 Task: Check the sale-to-list price of single-family homes in the last 1 year.
Action: Mouse moved to (622, 63)
Screenshot: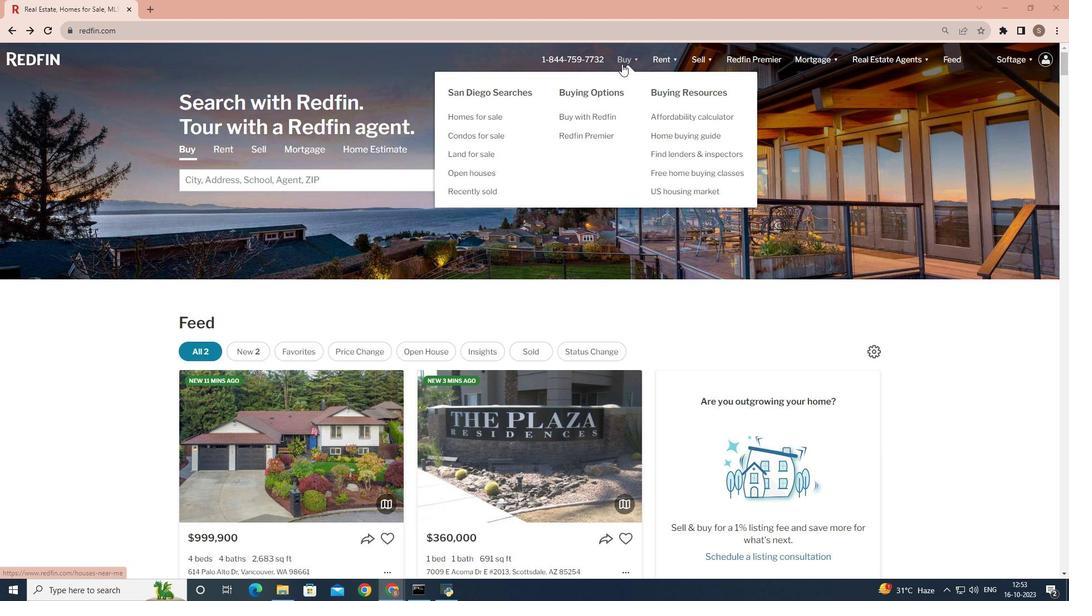 
Action: Mouse pressed left at (622, 63)
Screenshot: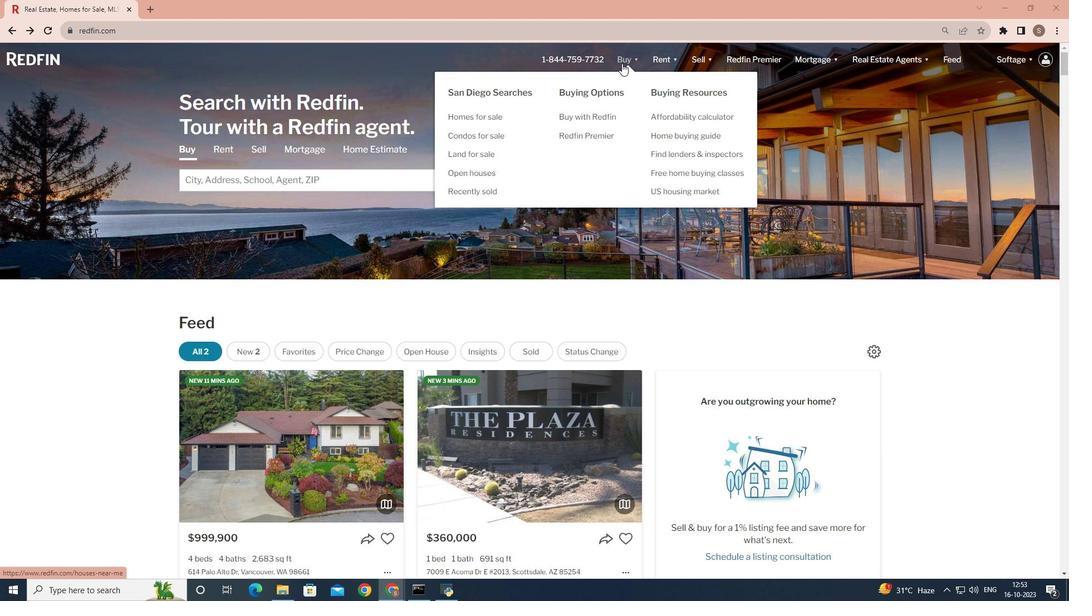 
Action: Mouse moved to (295, 233)
Screenshot: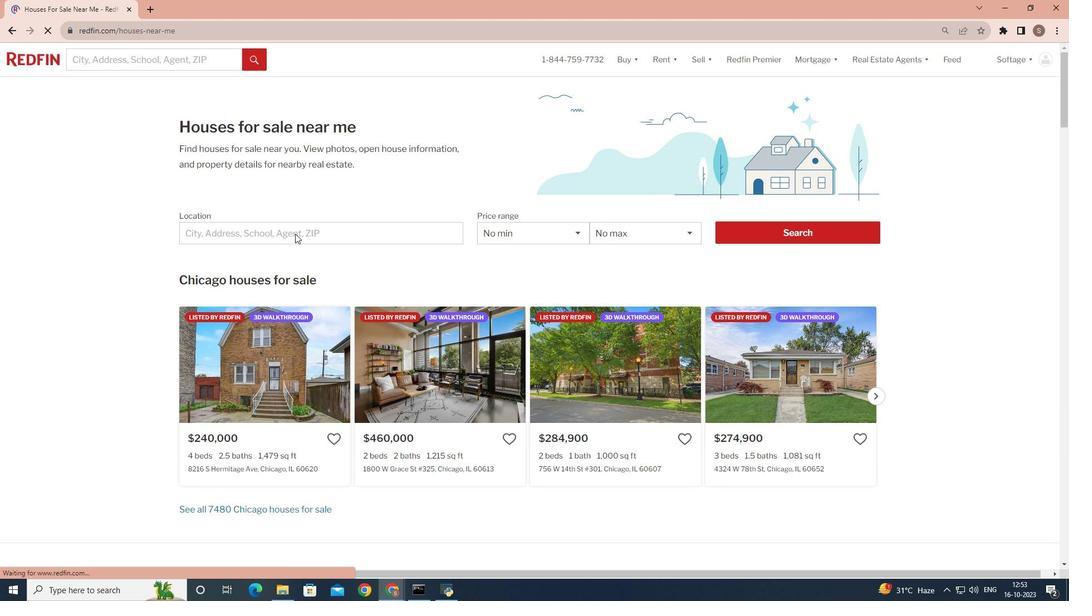 
Action: Mouse pressed left at (295, 233)
Screenshot: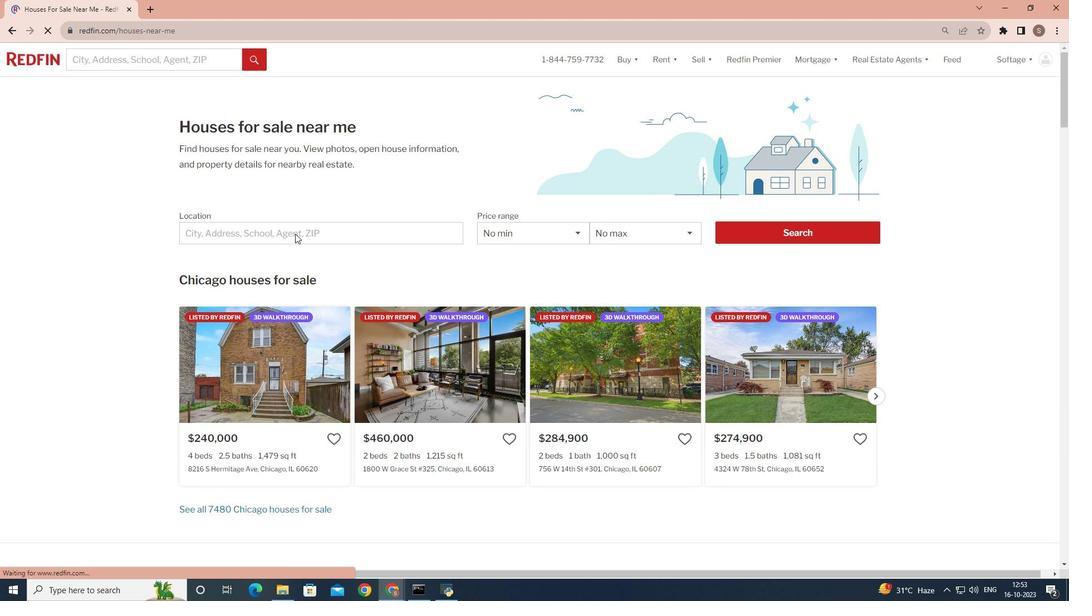 
Action: Mouse moved to (217, 234)
Screenshot: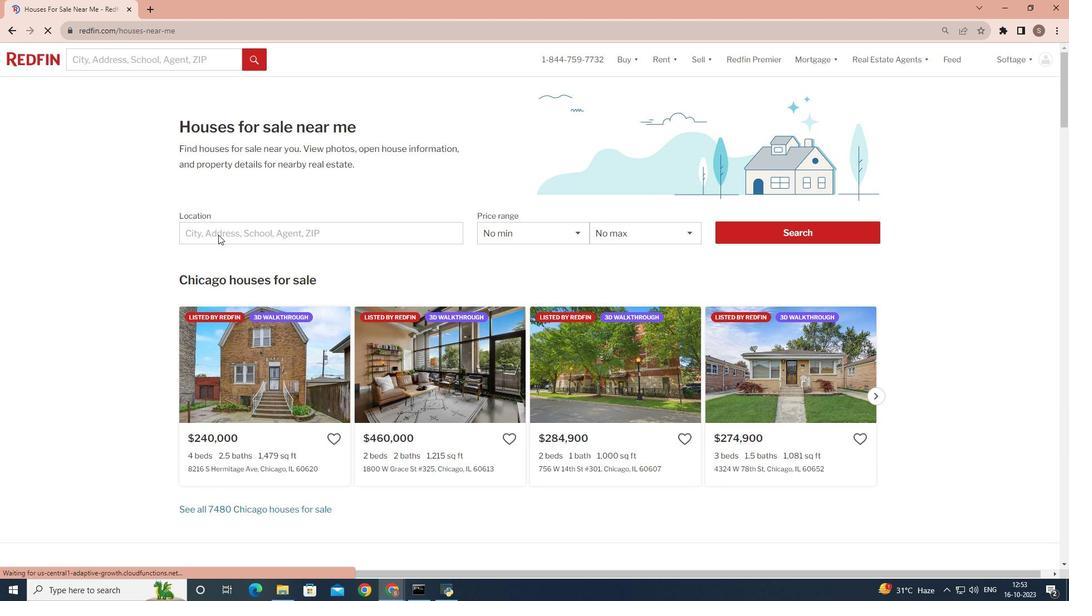 
Action: Mouse pressed left at (217, 234)
Screenshot: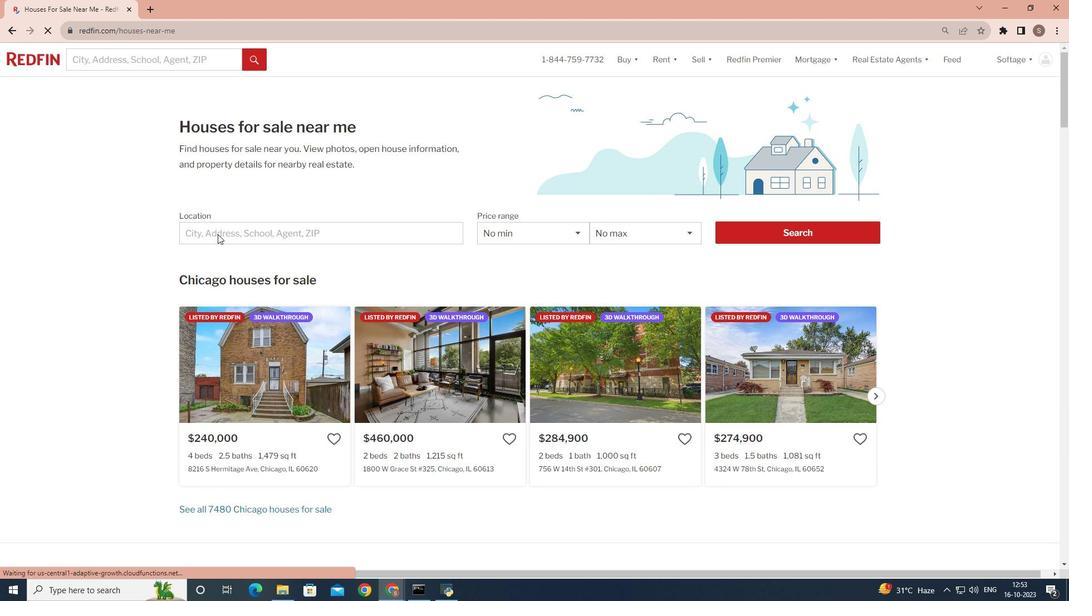 
Action: Mouse moved to (214, 233)
Screenshot: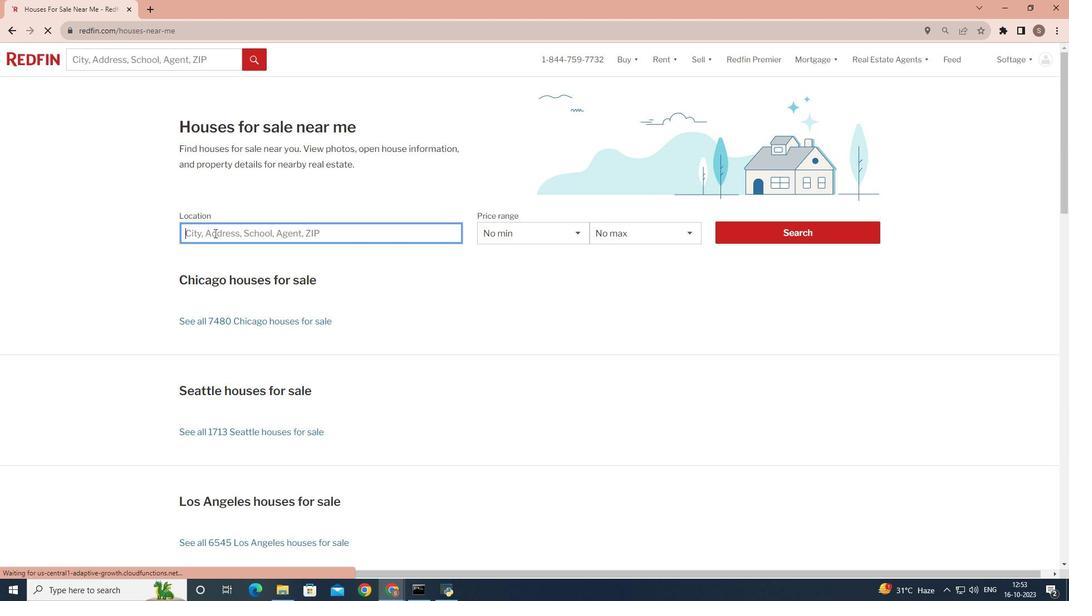 
Action: Key pressed <Key.shift>San<Key.space><Key.shift>Diego
Screenshot: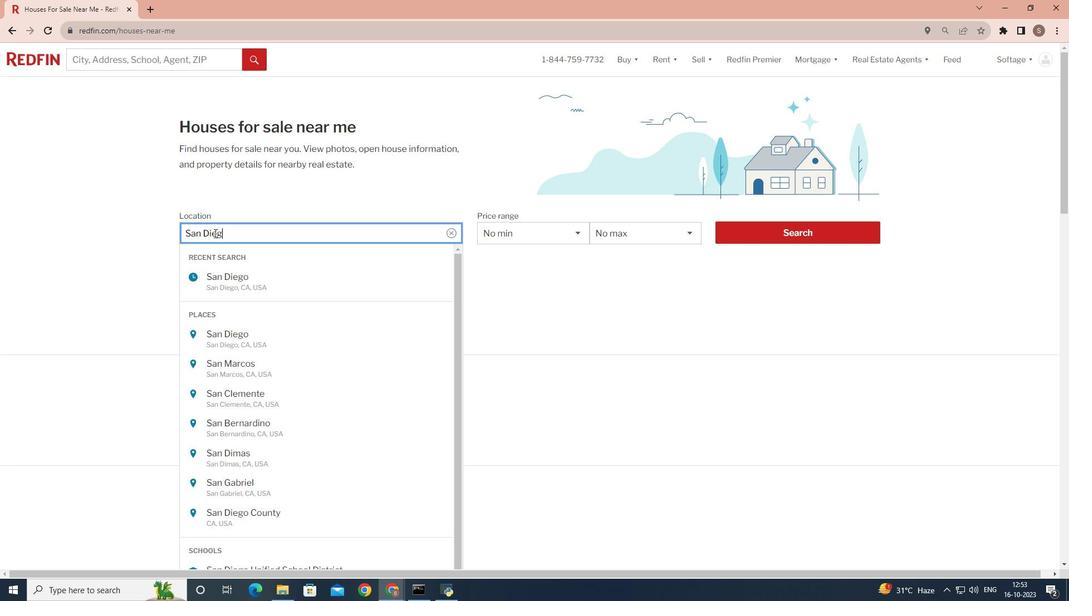 
Action: Mouse moved to (783, 239)
Screenshot: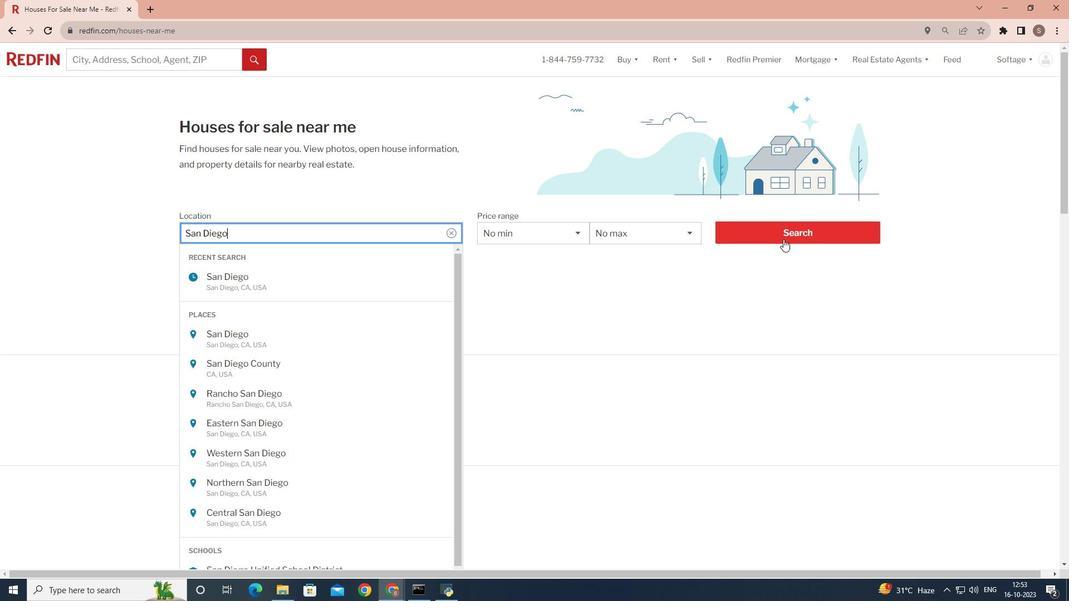 
Action: Mouse pressed left at (783, 239)
Screenshot: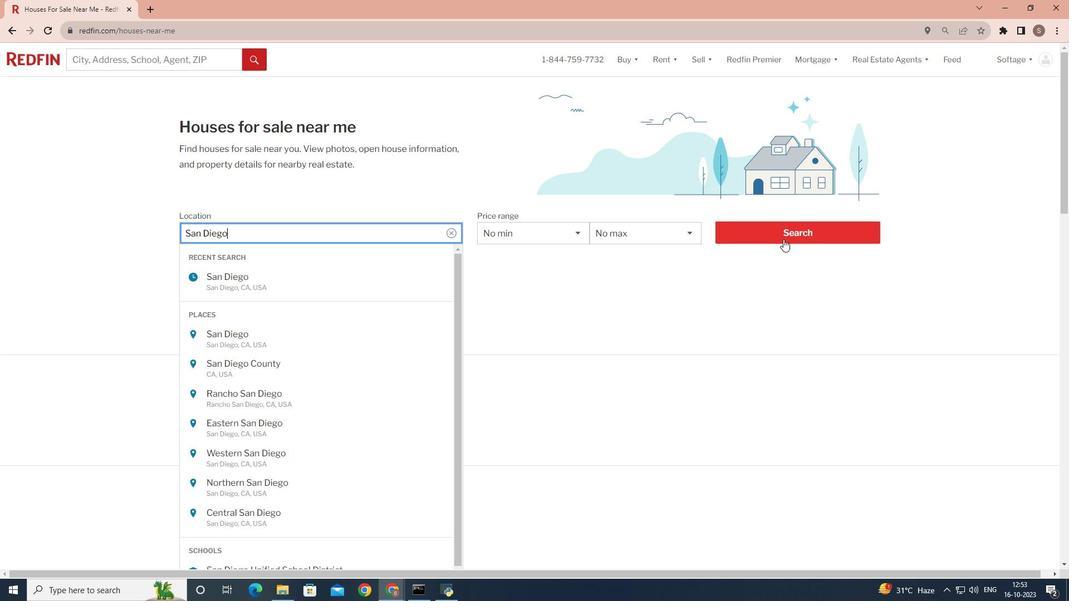 
Action: Mouse moved to (799, 229)
Screenshot: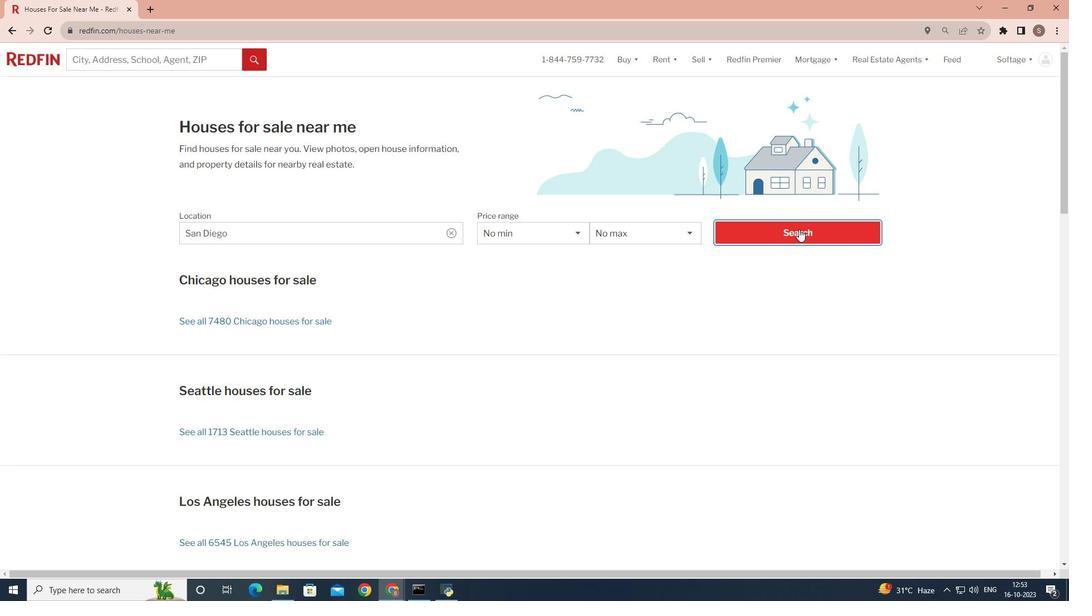 
Action: Mouse pressed left at (799, 229)
Screenshot: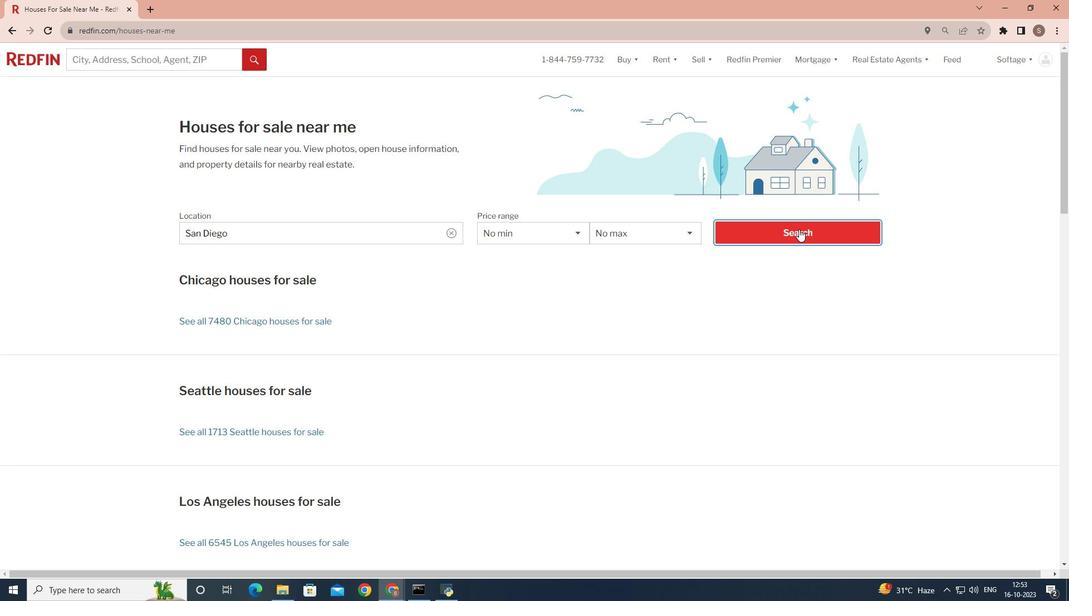 
Action: Mouse moved to (941, 94)
Screenshot: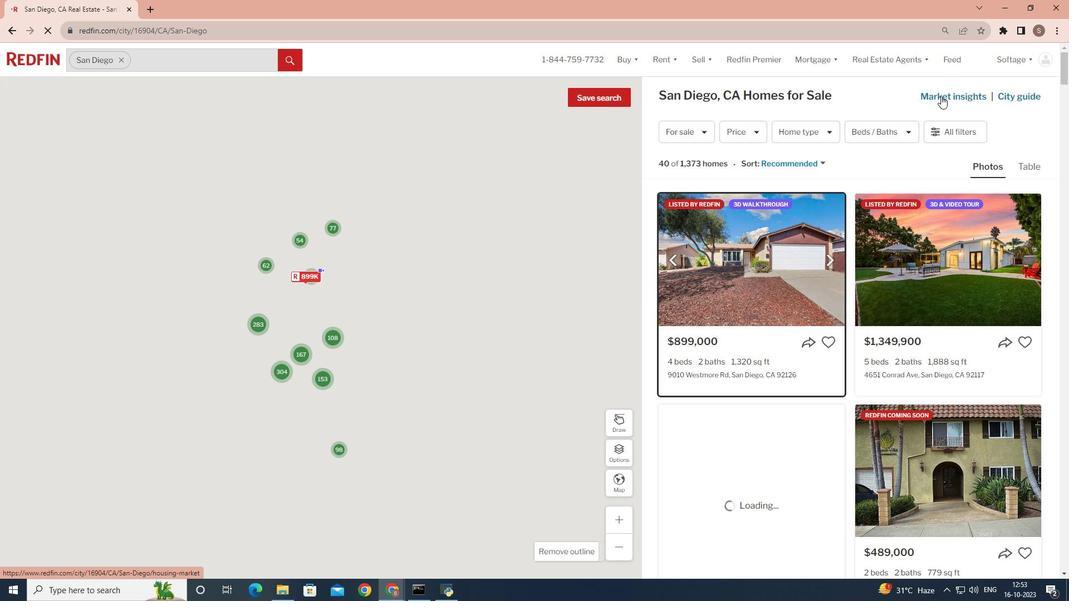 
Action: Mouse pressed left at (941, 94)
Screenshot: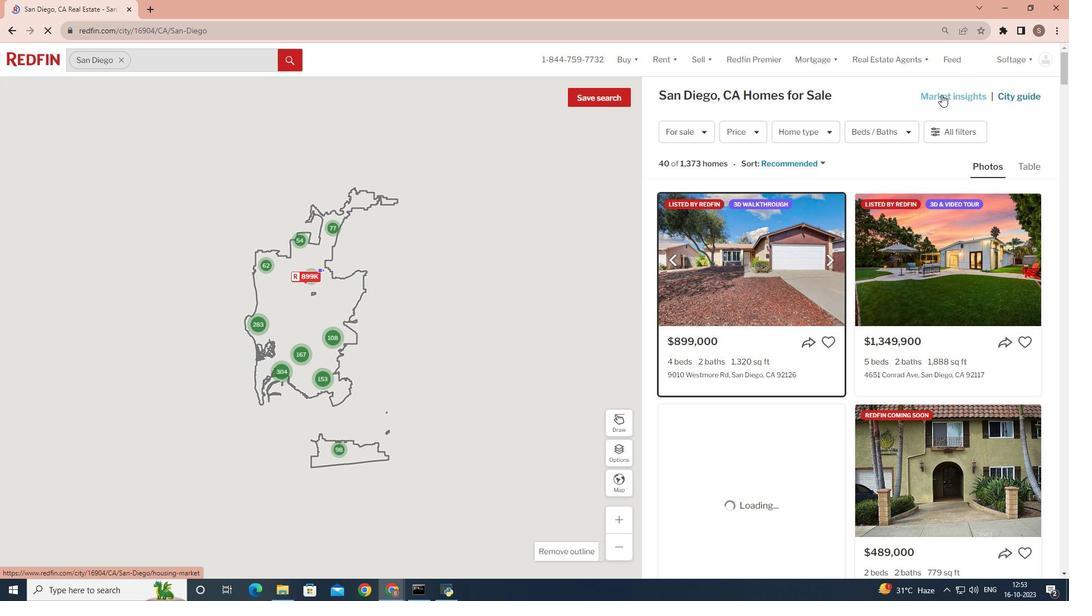 
Action: Mouse moved to (254, 186)
Screenshot: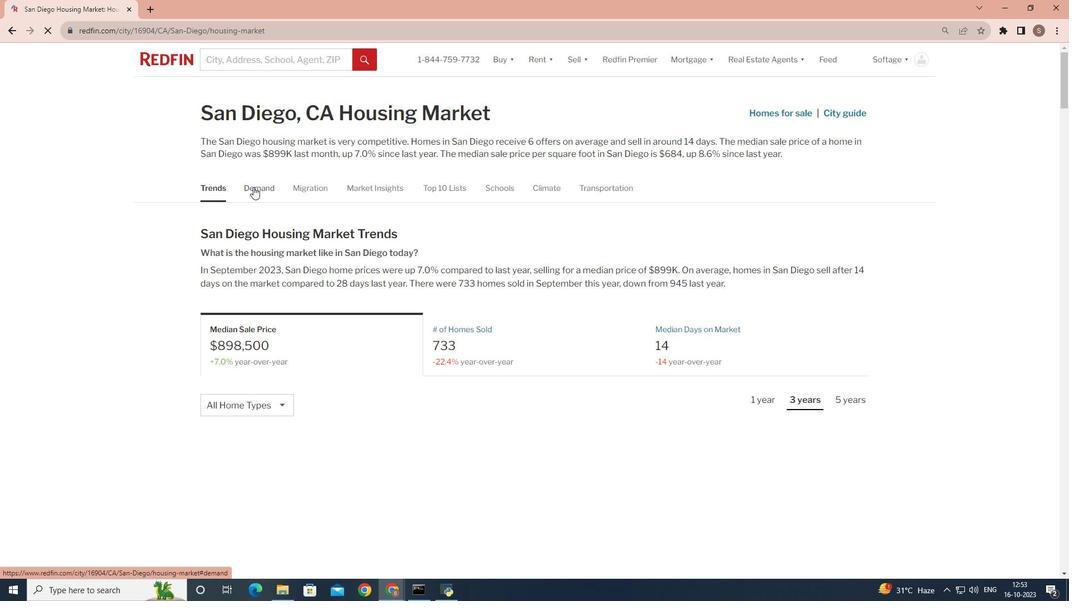 
Action: Mouse pressed left at (254, 186)
Screenshot: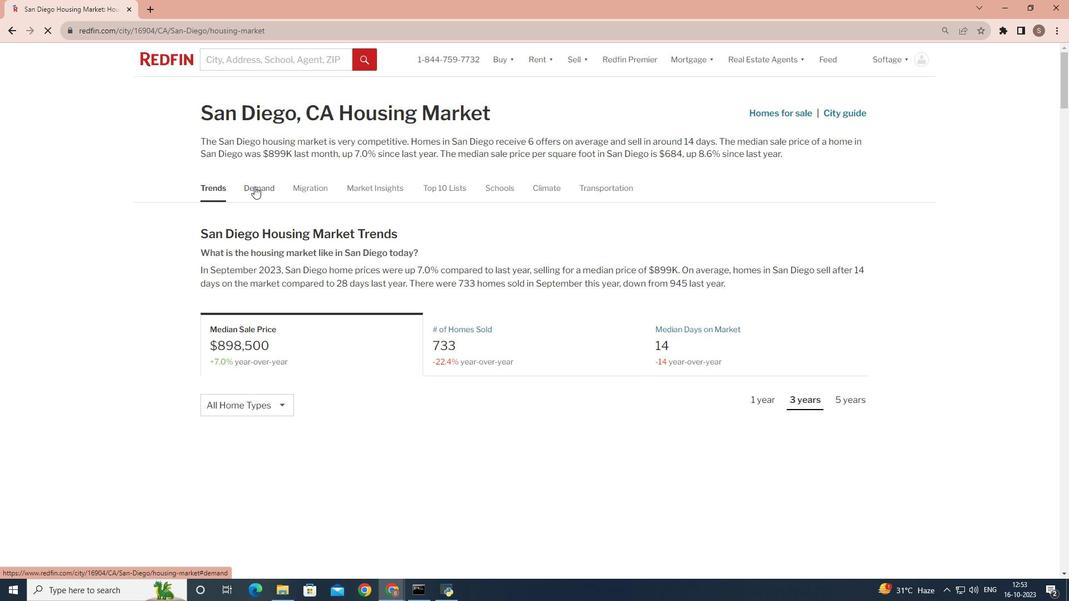 
Action: Mouse moved to (275, 280)
Screenshot: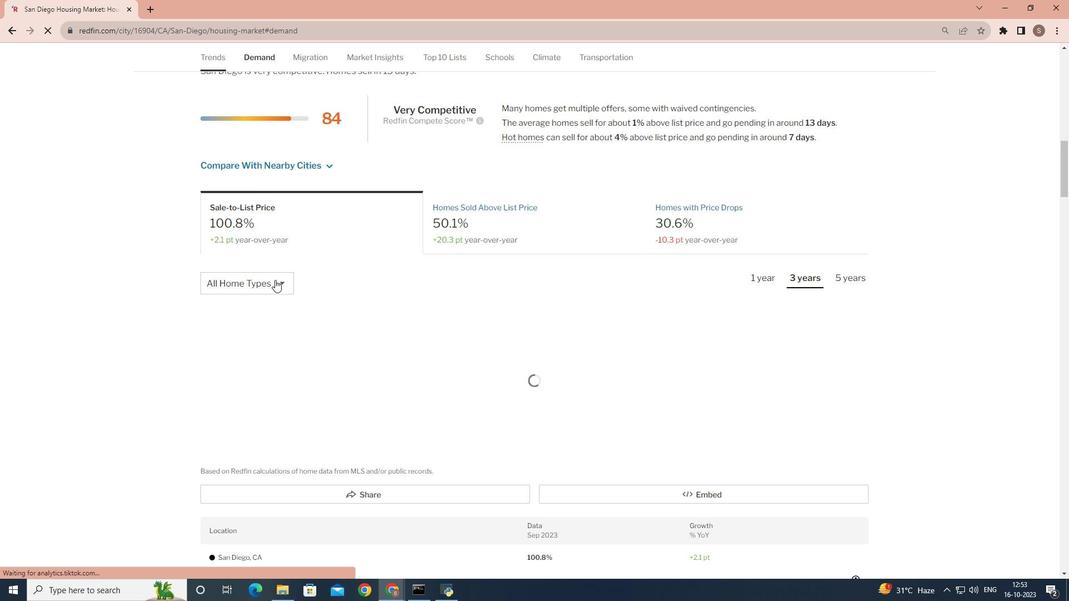
Action: Mouse pressed left at (275, 280)
Screenshot: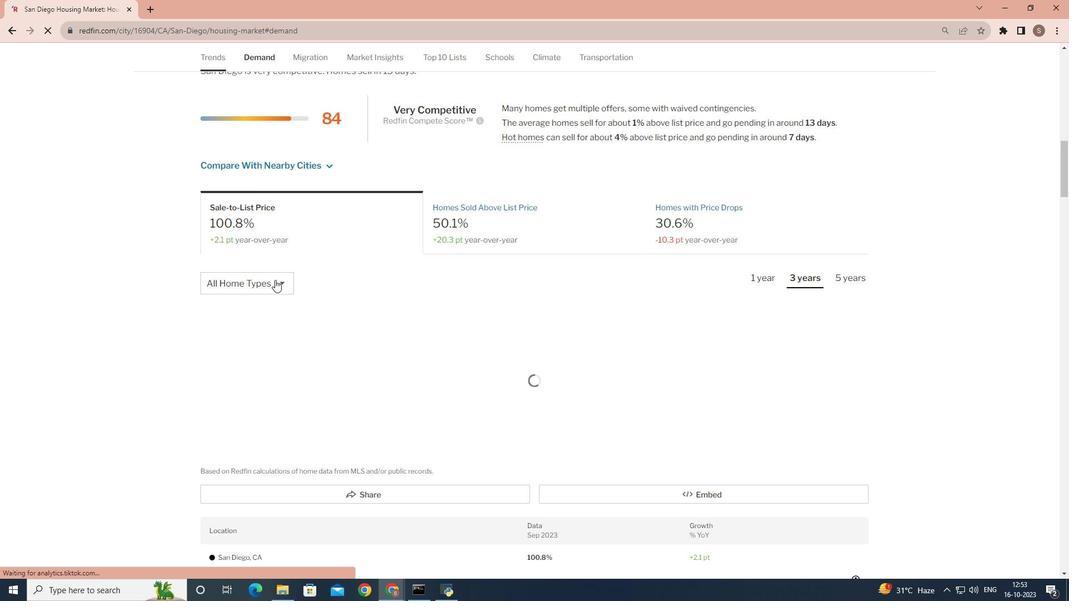 
Action: Mouse moved to (267, 325)
Screenshot: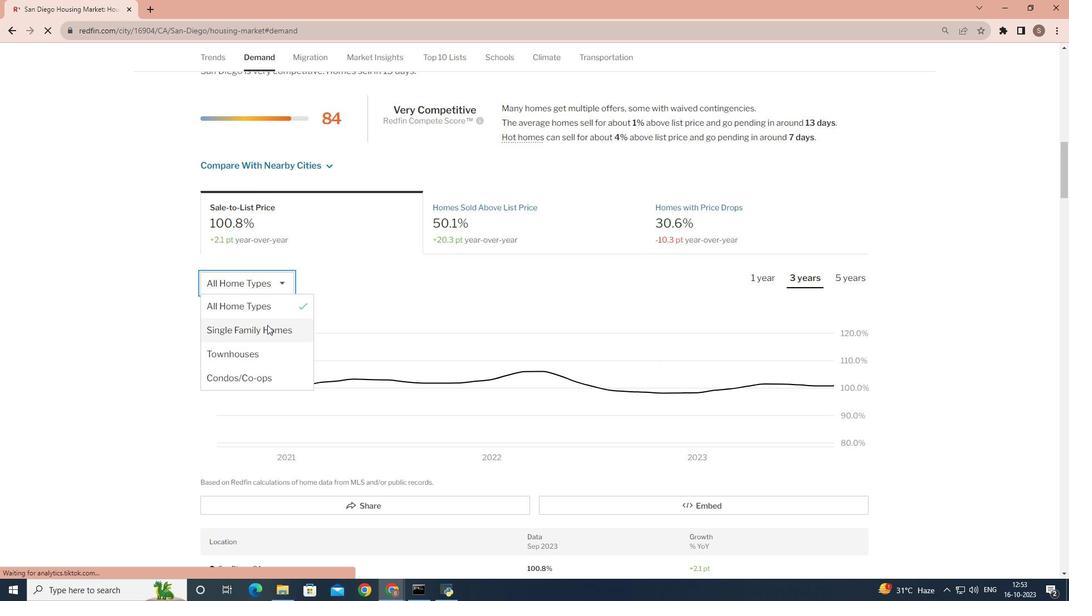 
Action: Mouse pressed left at (267, 325)
Screenshot: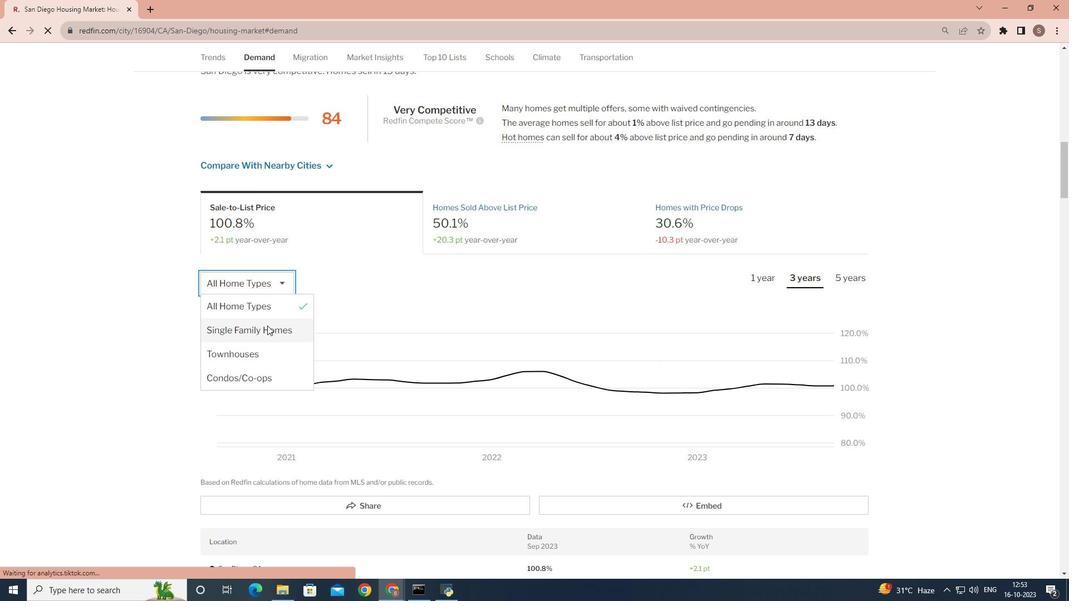 
Action: Mouse moved to (757, 281)
Screenshot: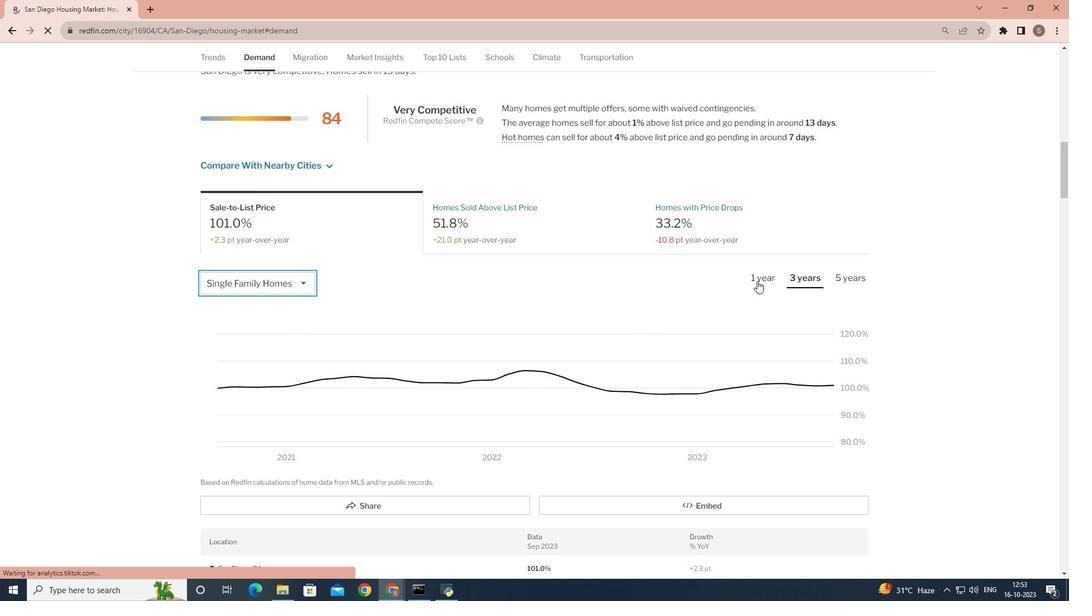 
Action: Mouse pressed left at (757, 281)
Screenshot: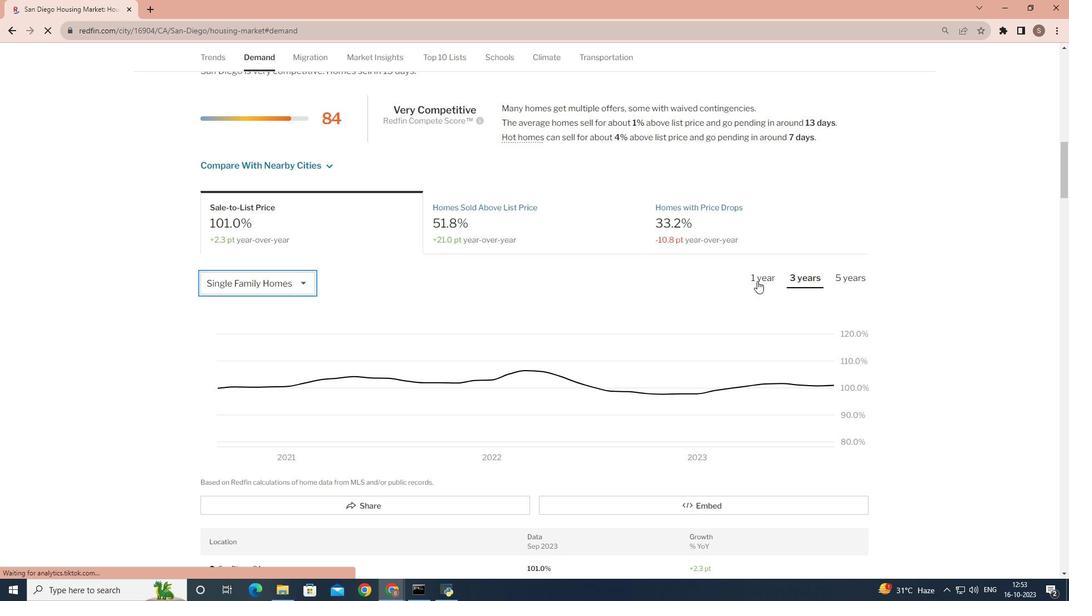 
